 Task: Create a section Data Mining Sprint and in the section, add a milestone Risk Assessment and Management in the project AgriSoft
Action: Mouse moved to (478, 373)
Screenshot: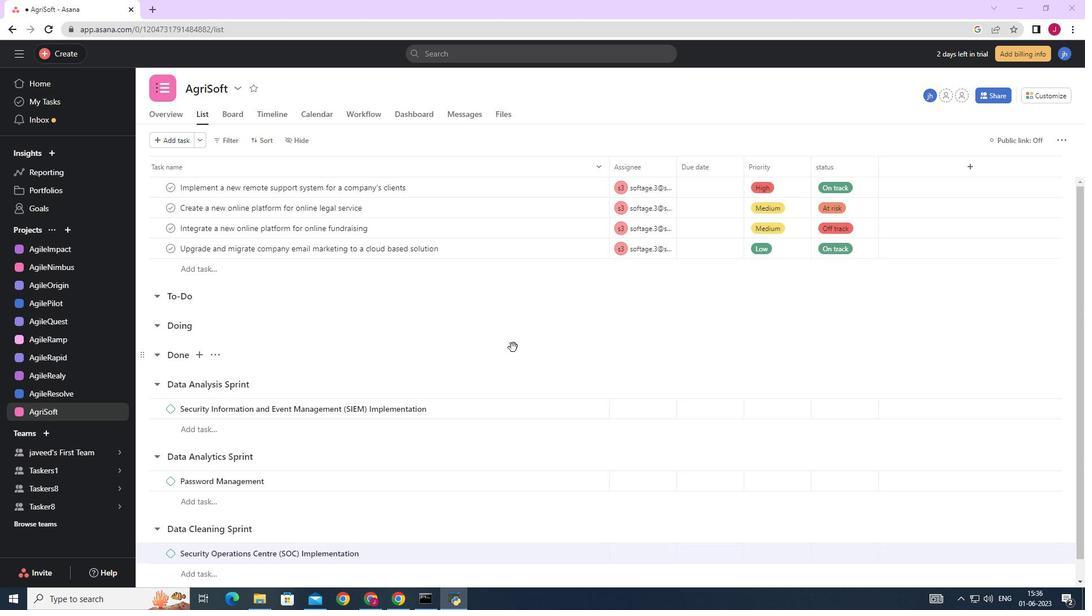 
Action: Mouse scrolled (489, 353) with delta (0, 0)
Screenshot: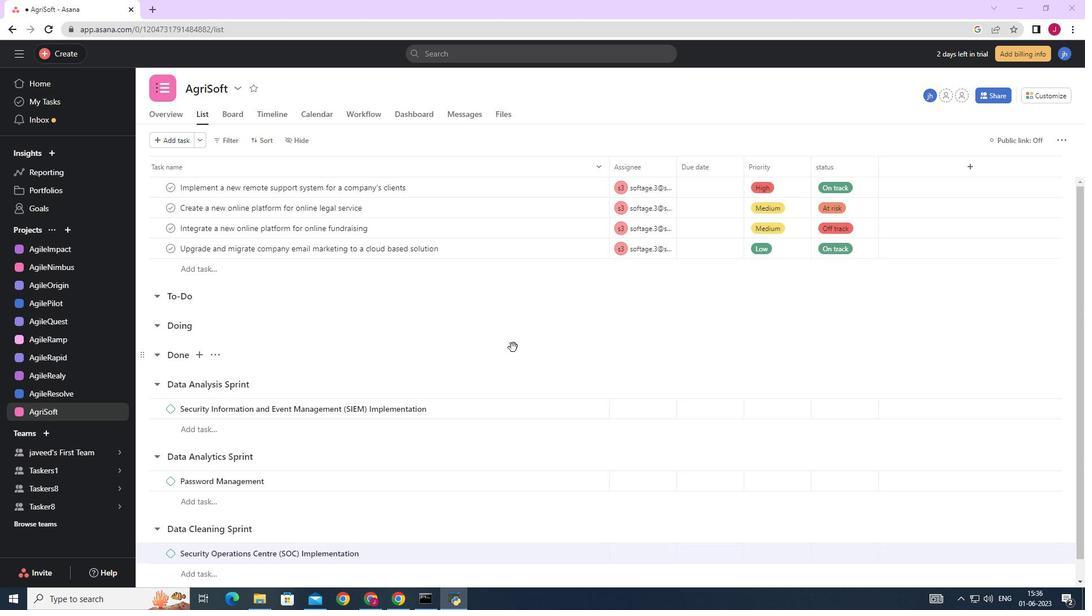 
Action: Mouse moved to (474, 377)
Screenshot: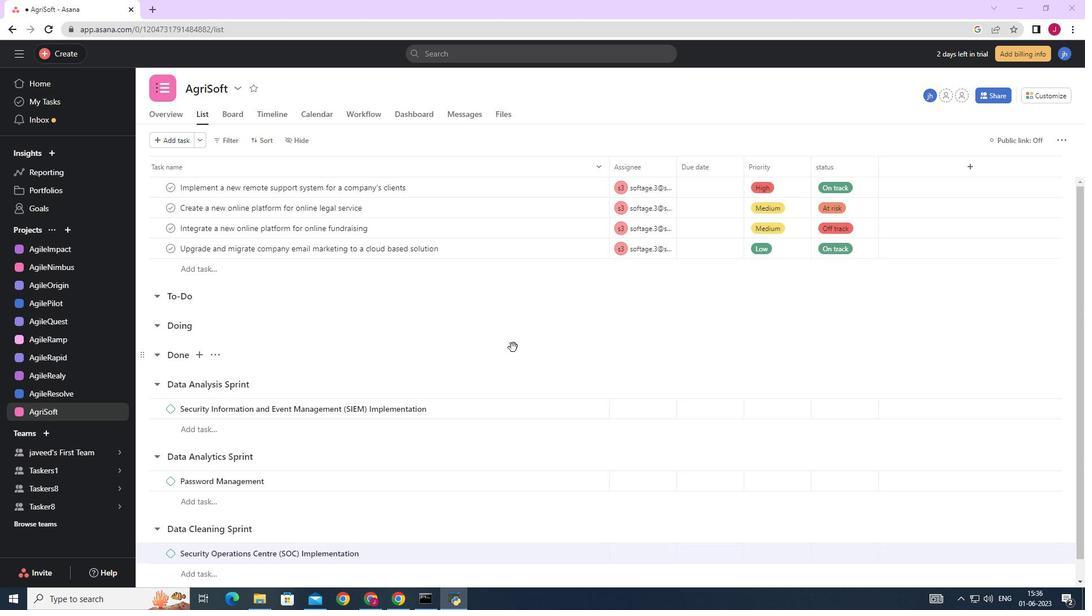 
Action: Mouse scrolled (488, 354) with delta (0, 0)
Screenshot: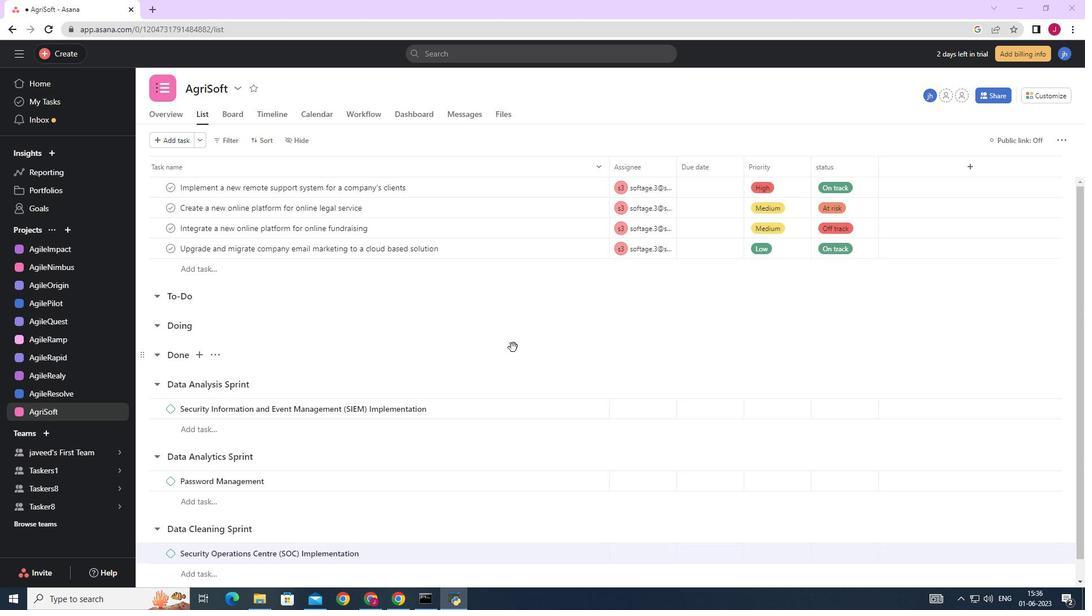 
Action: Mouse moved to (384, 432)
Screenshot: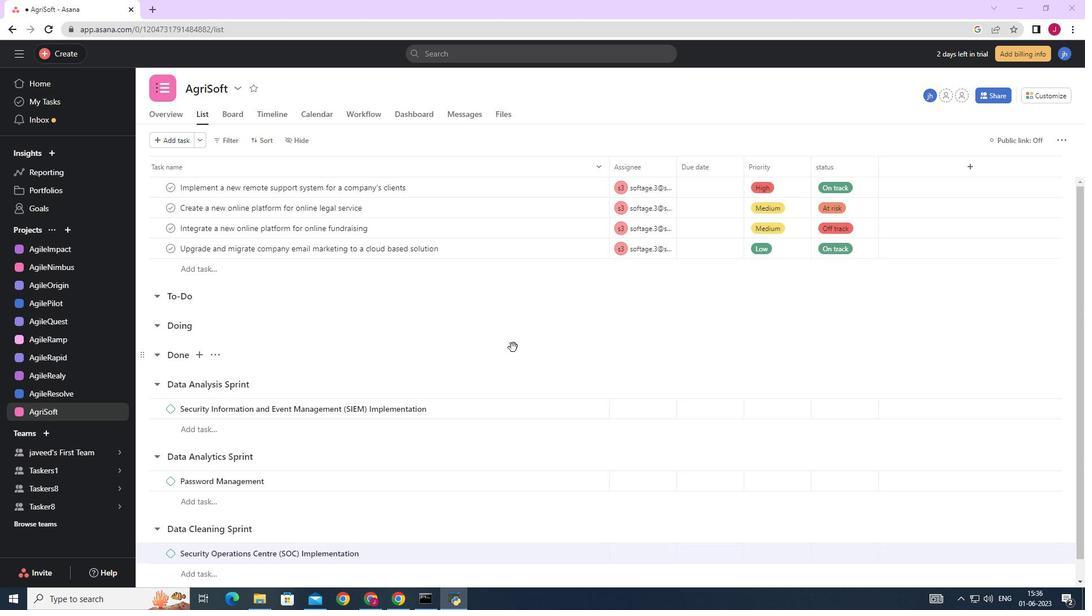 
Action: Mouse scrolled (488, 354) with delta (0, 0)
Screenshot: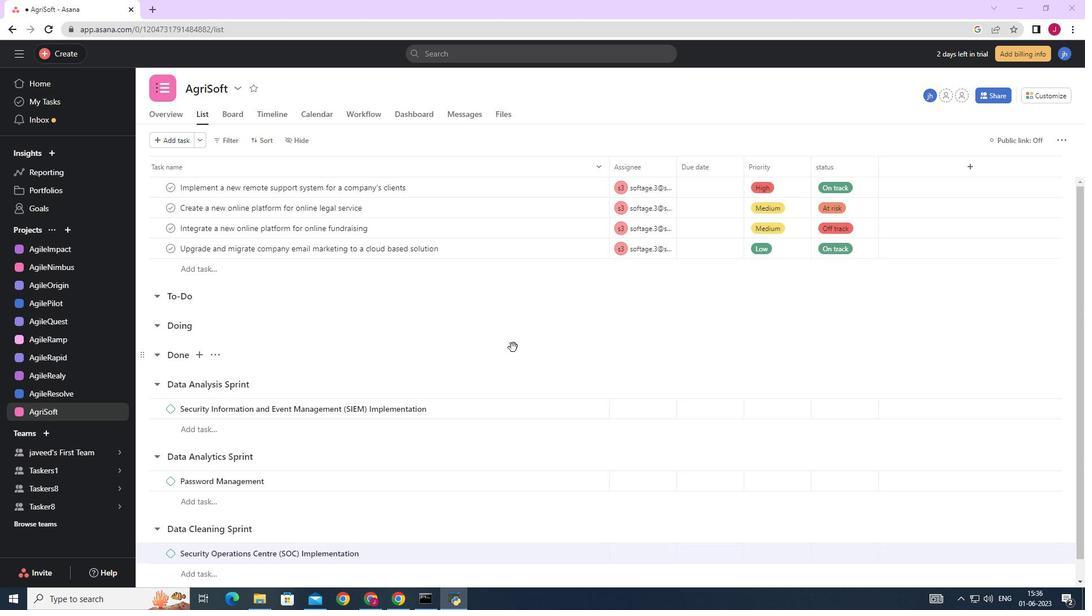 
Action: Mouse moved to (223, 548)
Screenshot: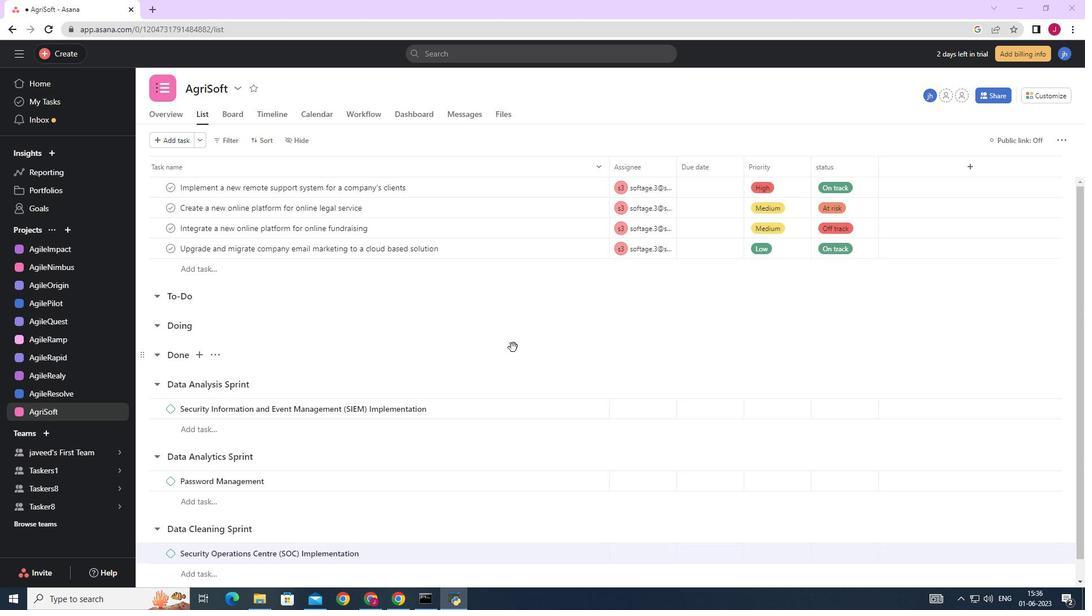 
Action: Mouse scrolled (488, 354) with delta (0, 0)
Screenshot: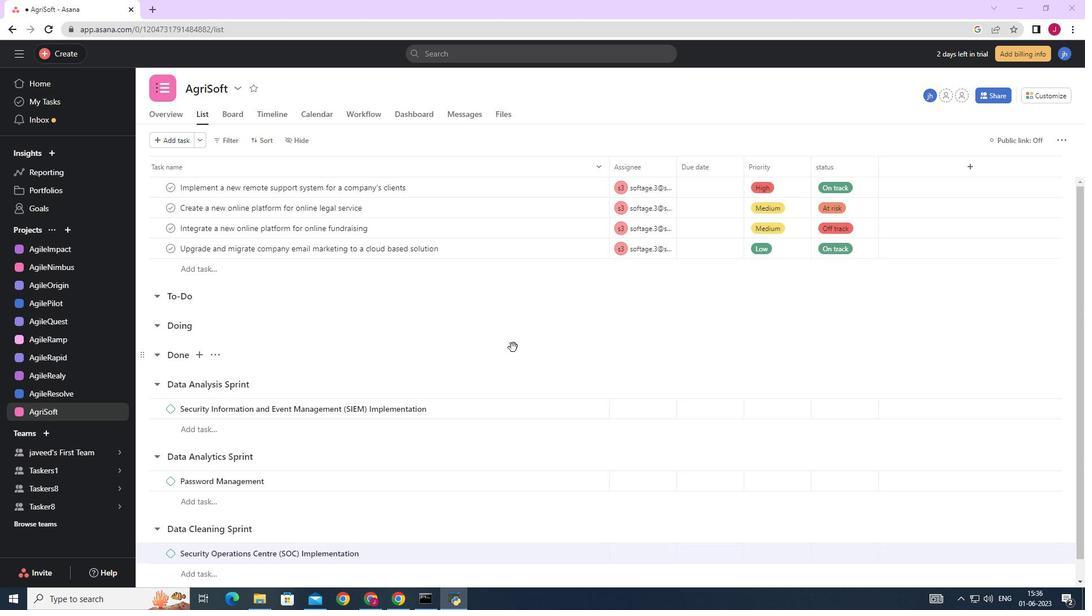 
Action: Mouse moved to (201, 567)
Screenshot: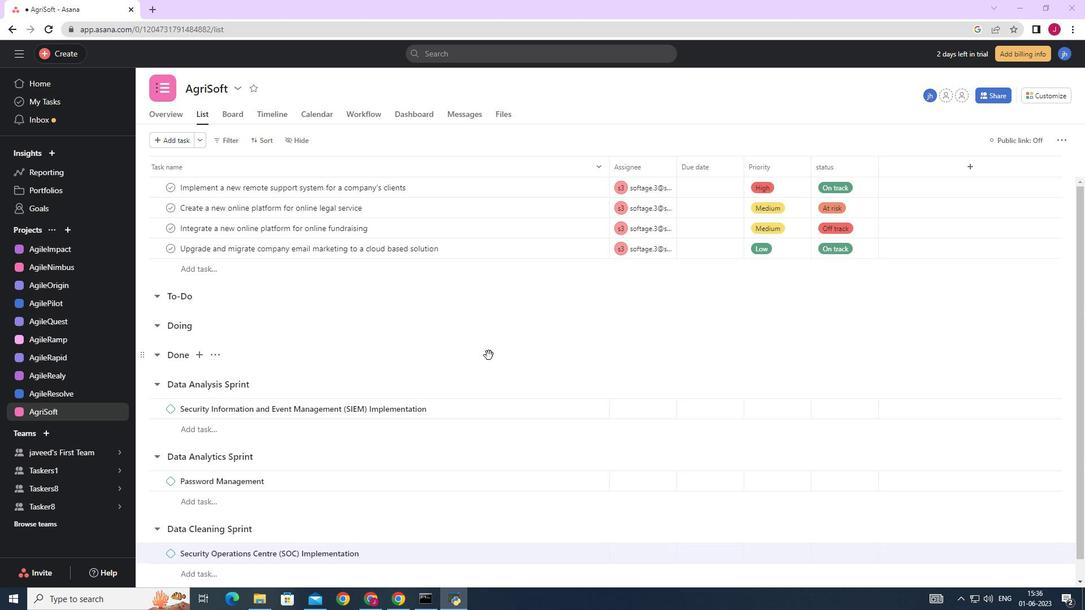 
Action: Mouse scrolled (488, 356) with delta (0, 0)
Screenshot: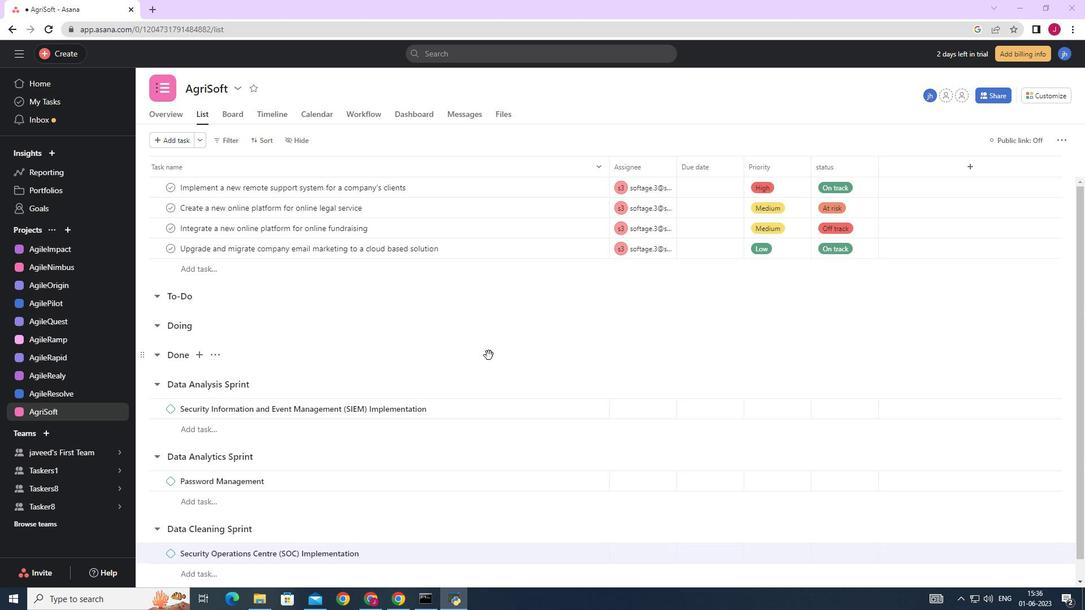 
Action: Mouse moved to (198, 569)
Screenshot: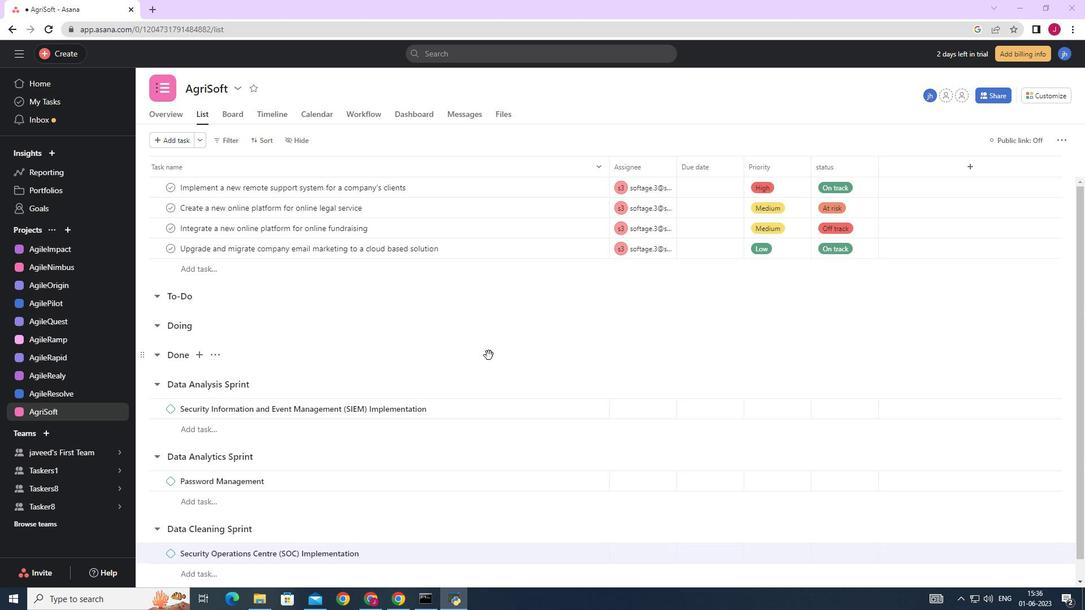 
Action: Mouse scrolled (487, 358) with delta (0, 0)
Screenshot: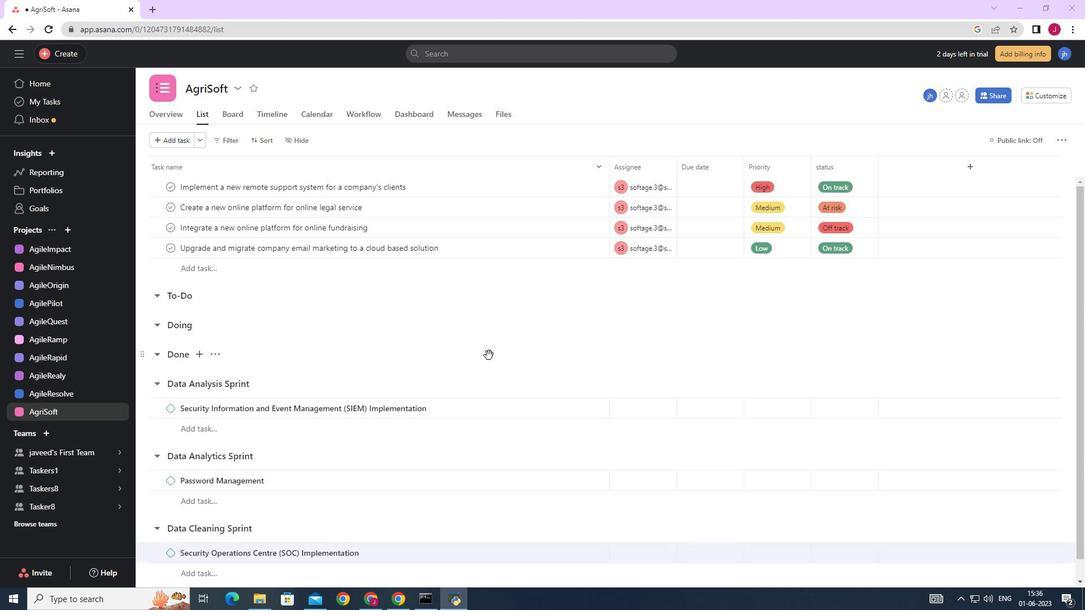 
Action: Mouse moved to (195, 579)
Screenshot: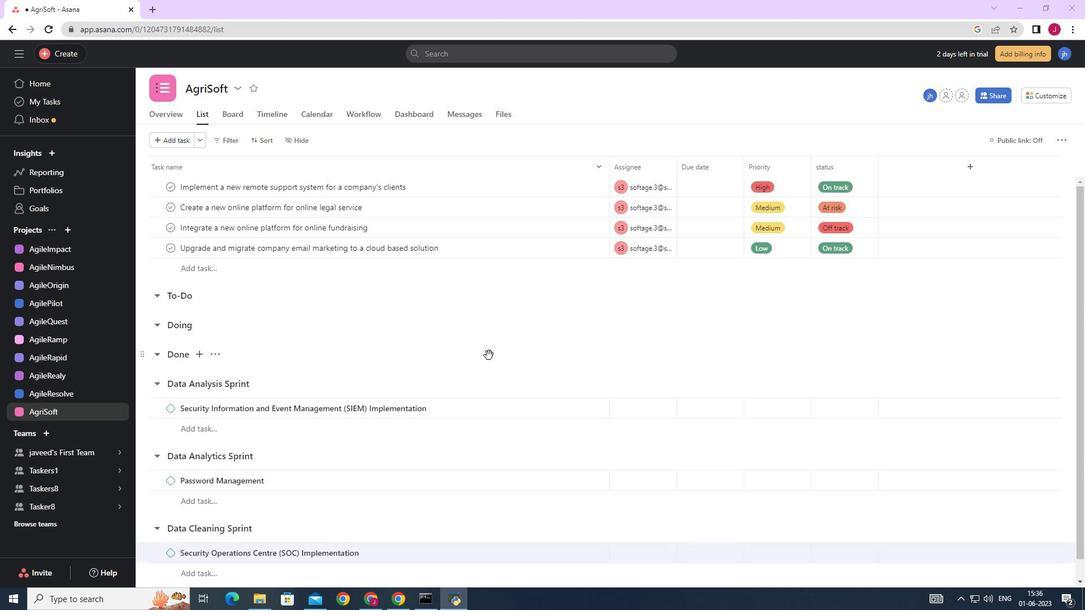 
Action: Mouse scrolled (474, 376) with delta (0, 0)
Screenshot: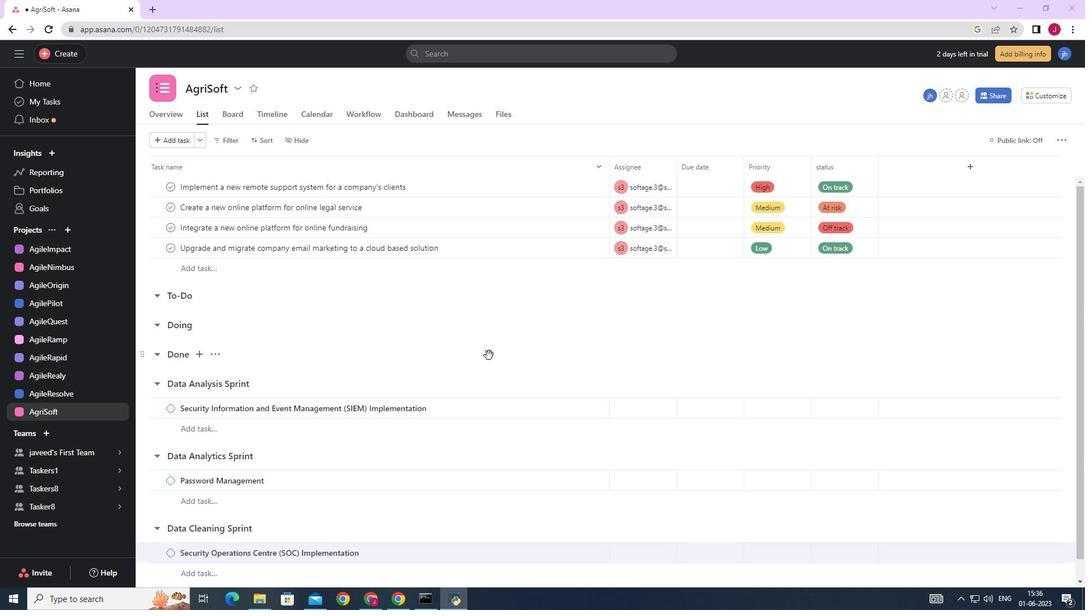 
Action: Mouse moved to (187, 536)
Screenshot: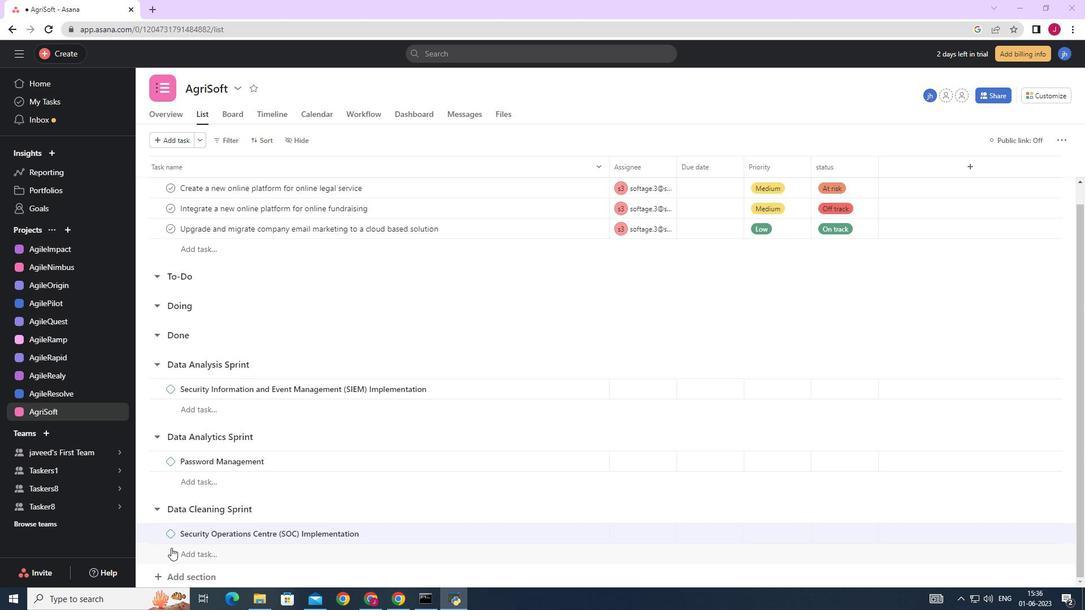 
Action: Mouse scrolled (187, 535) with delta (0, 0)
Screenshot: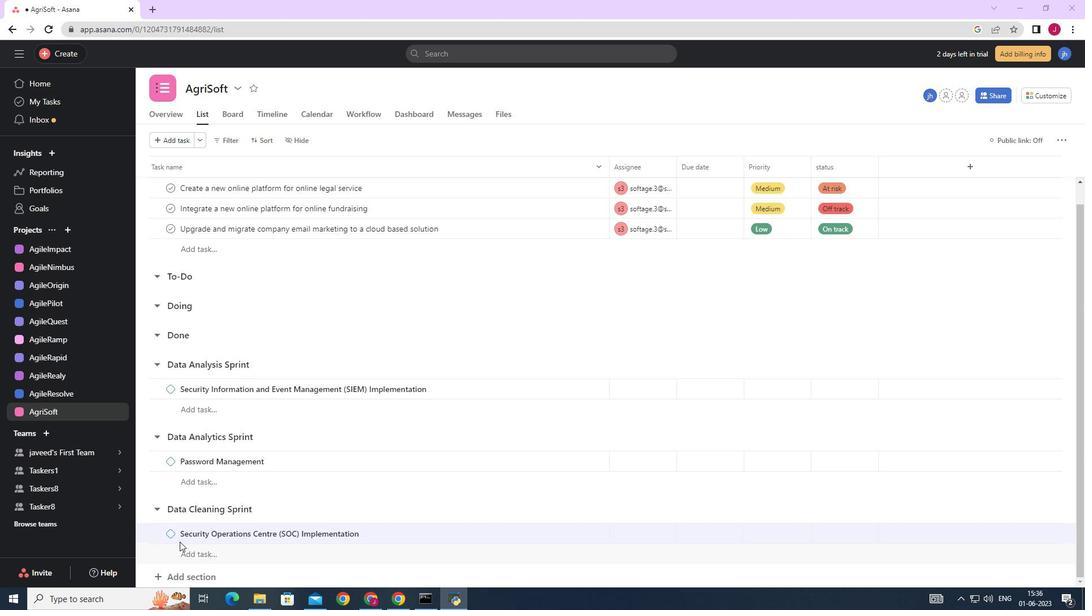 
Action: Mouse scrolled (187, 535) with delta (0, 0)
Screenshot: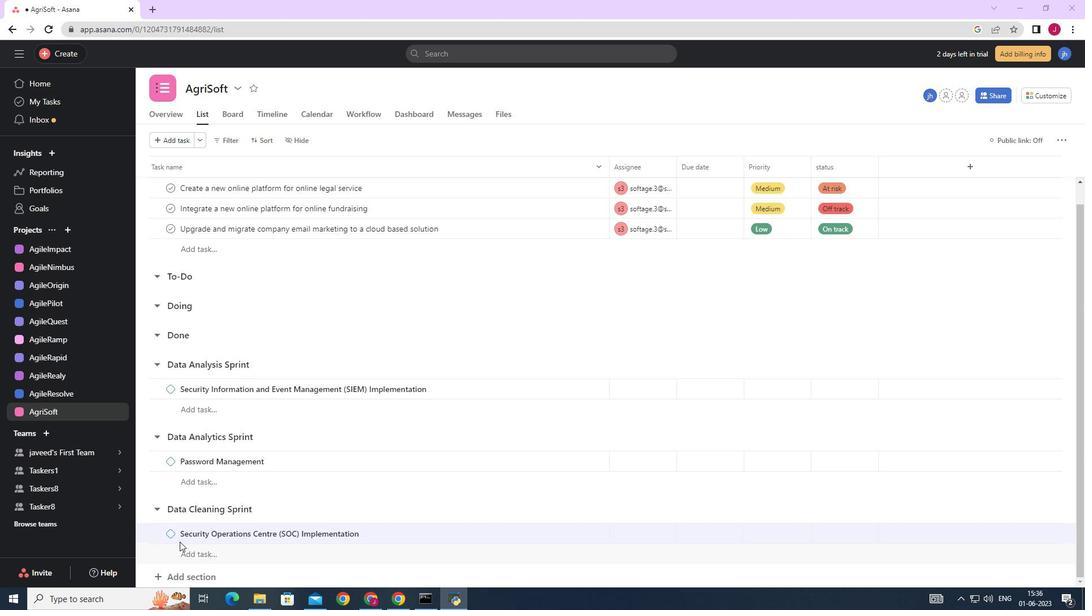 
Action: Mouse moved to (187, 536)
Screenshot: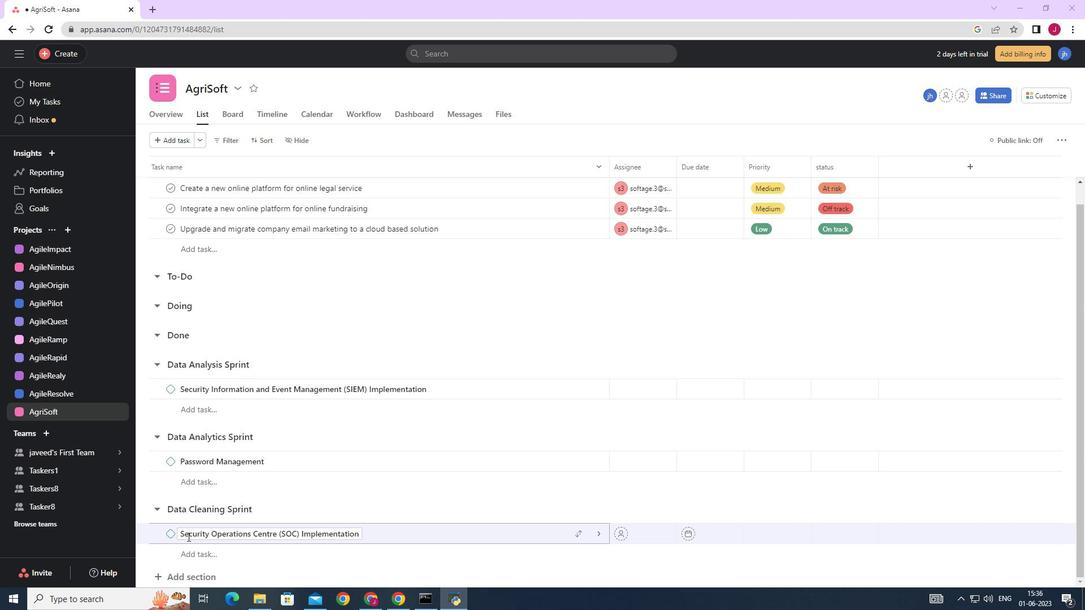 
Action: Mouse scrolled (187, 535) with delta (0, 0)
Screenshot: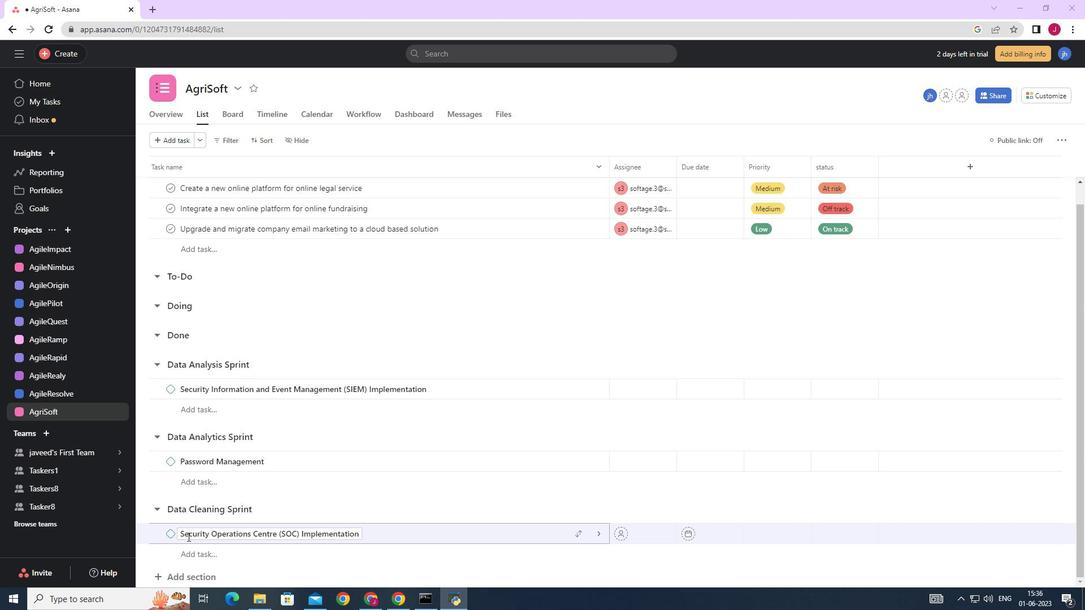 
Action: Mouse moved to (187, 535)
Screenshot: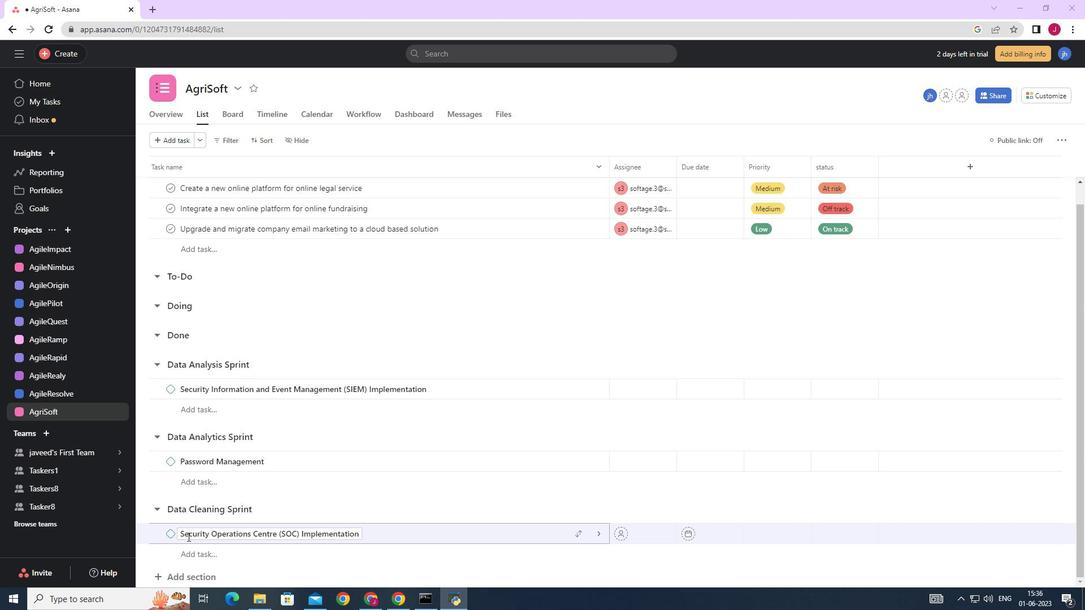 
Action: Mouse scrolled (187, 534) with delta (0, 0)
Screenshot: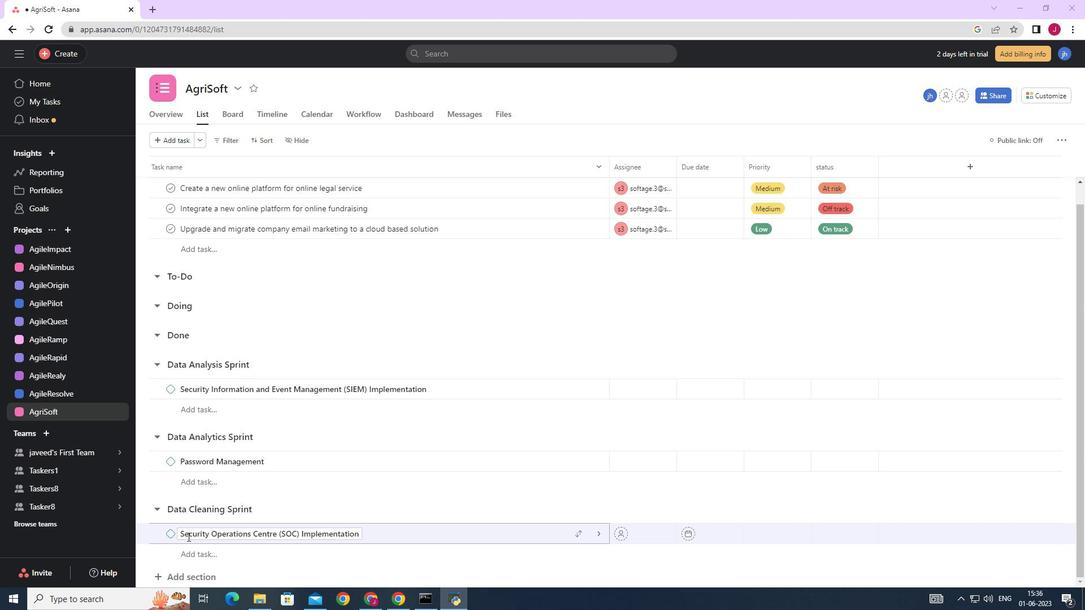 
Action: Mouse moved to (189, 533)
Screenshot: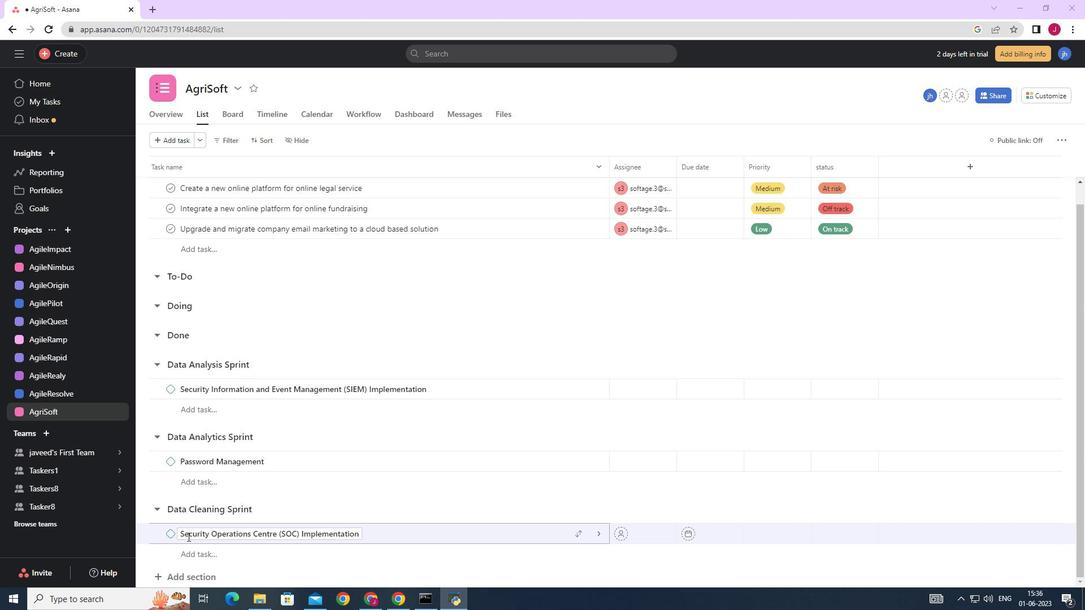 
Action: Mouse scrolled (189, 533) with delta (0, 0)
Screenshot: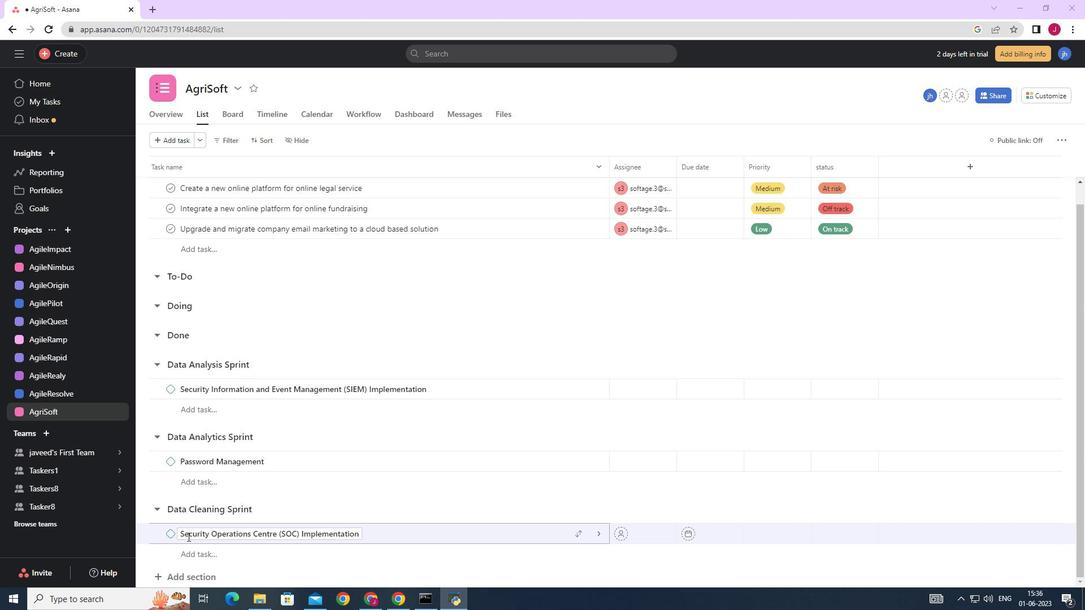 
Action: Mouse moved to (243, 476)
Screenshot: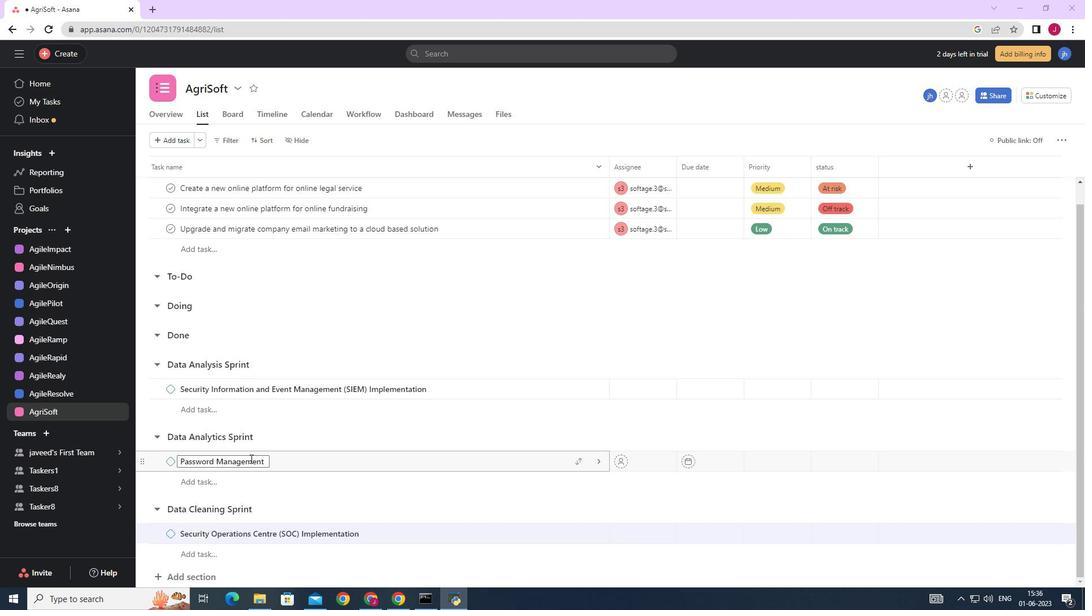 
Action: Mouse scrolled (248, 464) with delta (0, 0)
Screenshot: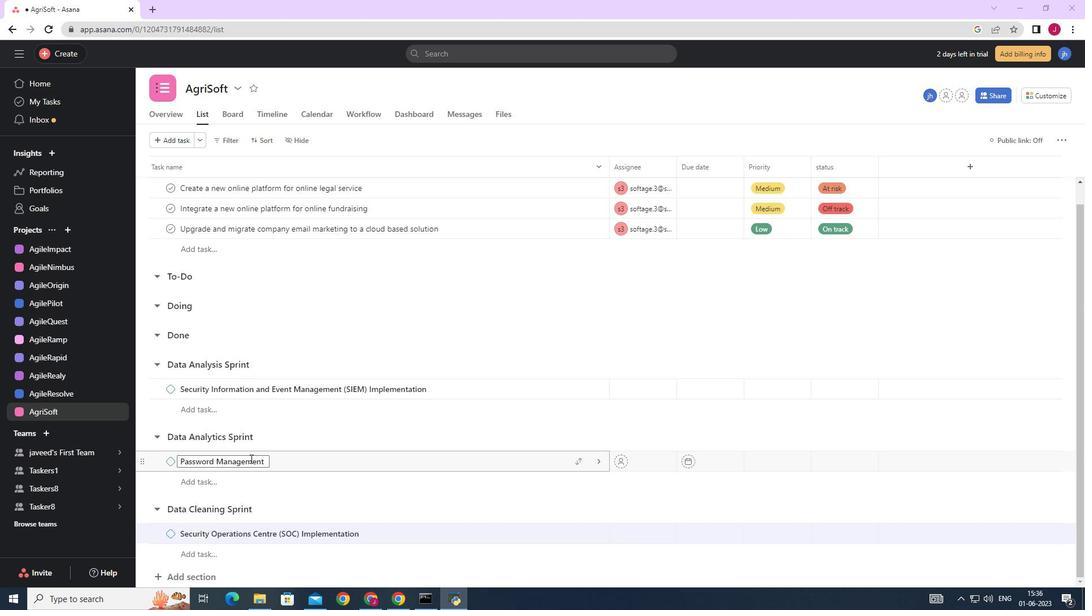 
Action: Mouse moved to (235, 497)
Screenshot: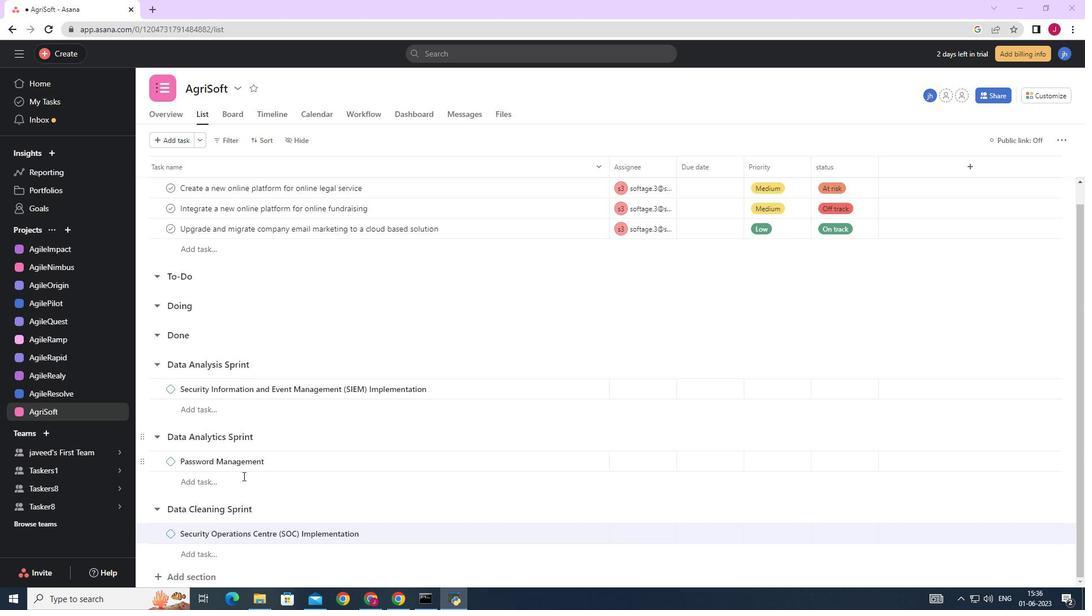 
Action: Mouse scrolled (240, 484) with delta (0, 0)
Screenshot: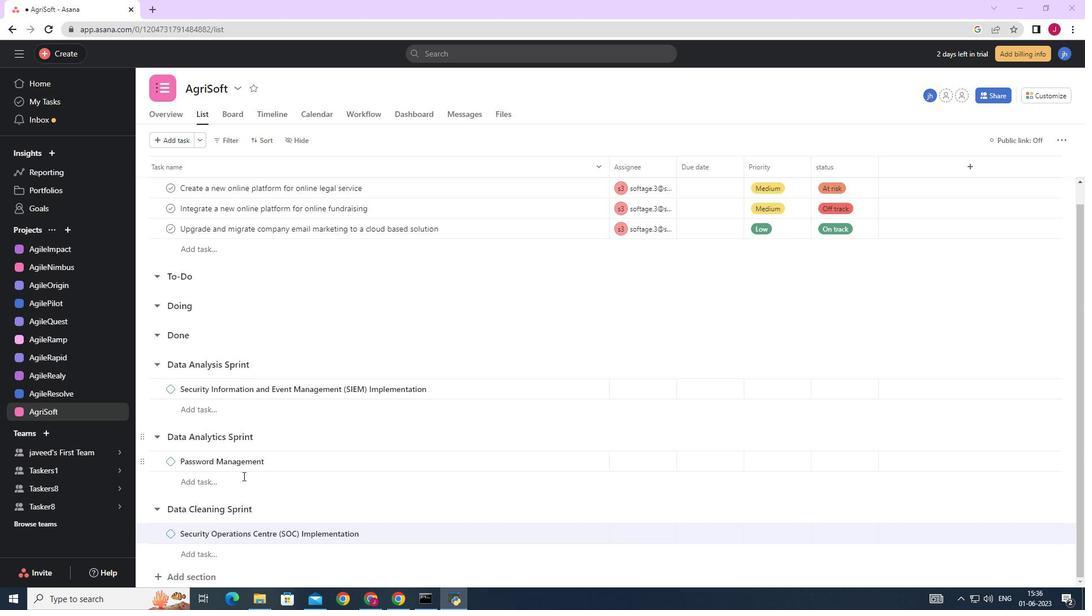 
Action: Mouse moved to (200, 575)
Screenshot: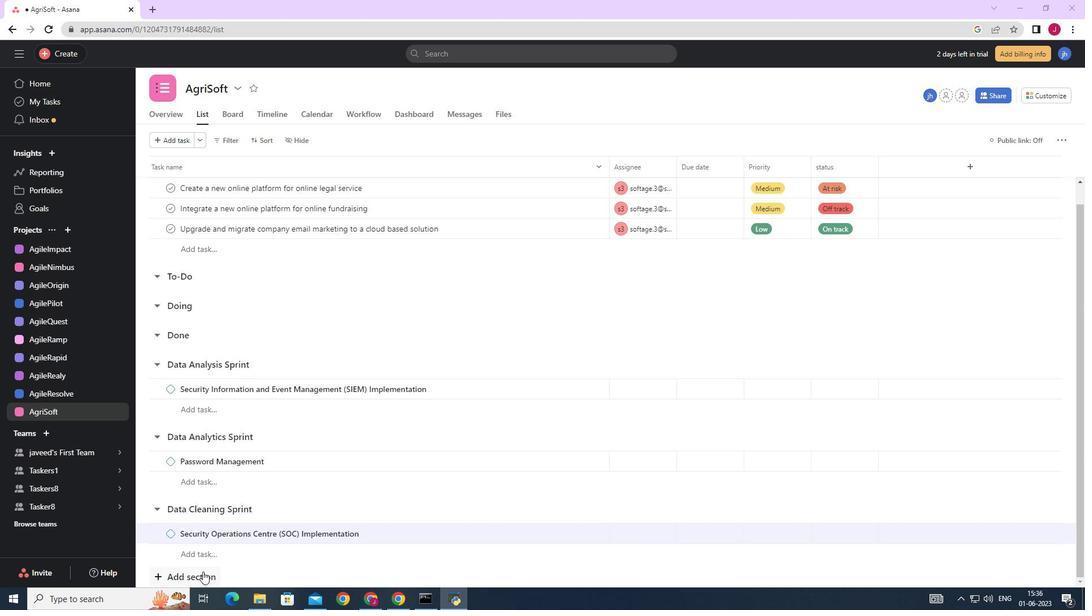 
Action: Mouse pressed left at (200, 575)
Screenshot: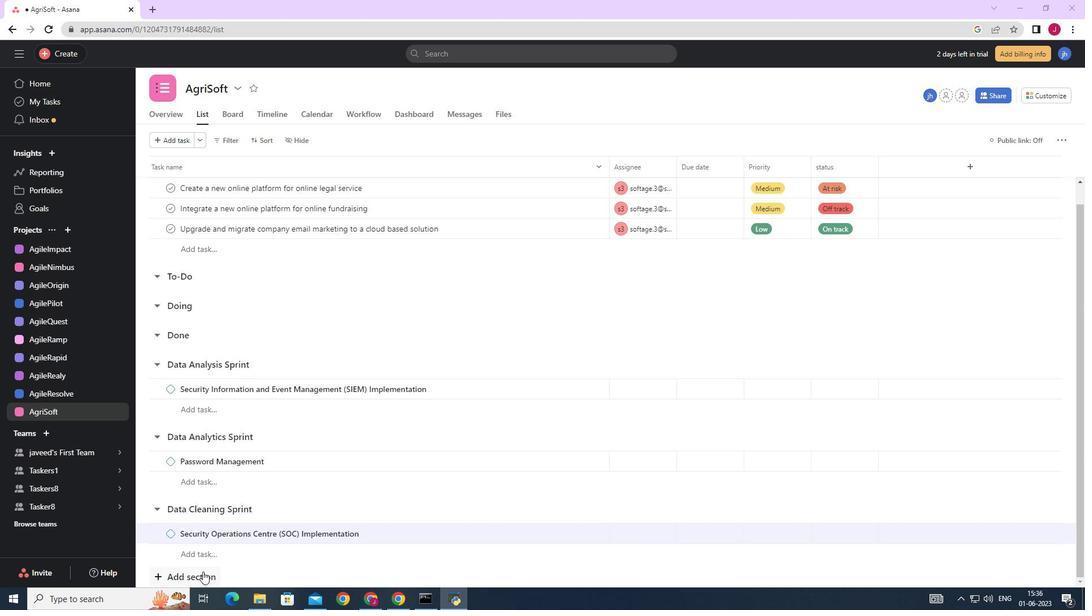 
Action: Mouse moved to (197, 573)
Screenshot: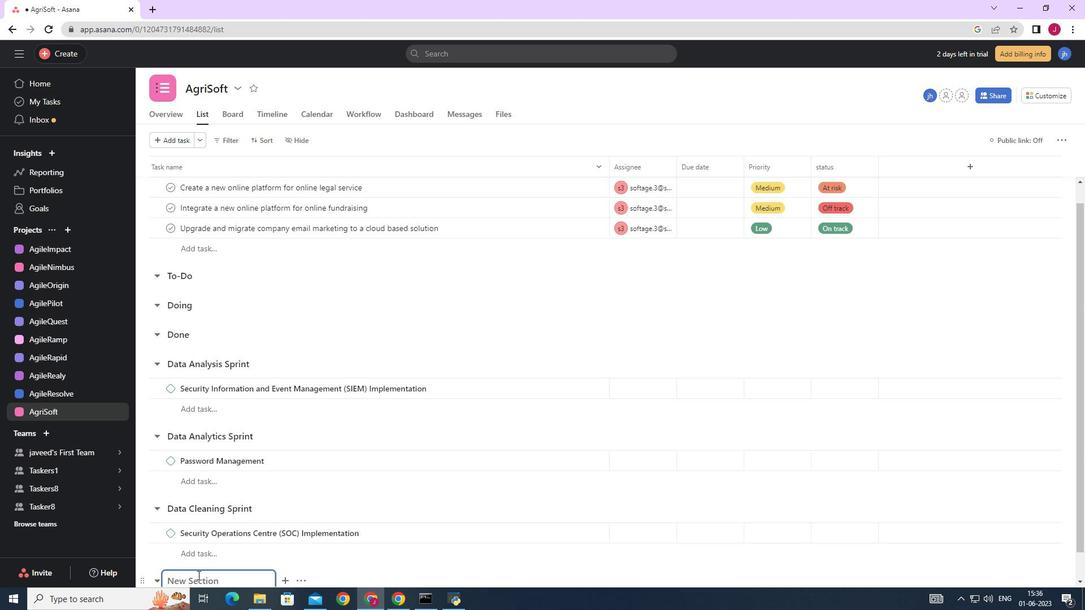 
Action: Mouse scrolled (197, 573) with delta (0, 0)
Screenshot: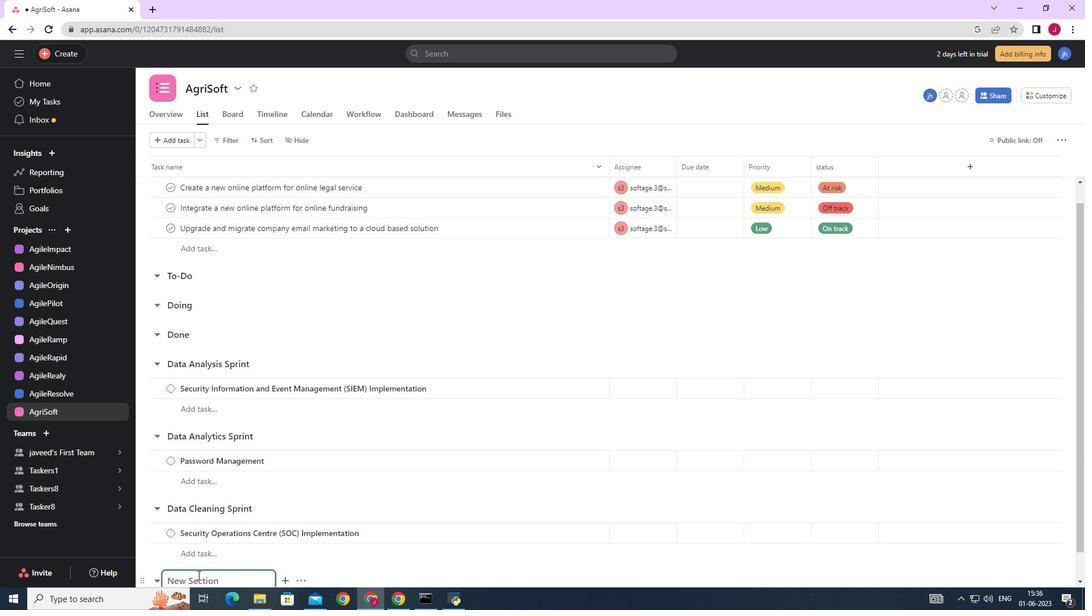 
Action: Mouse scrolled (197, 573) with delta (0, 0)
Screenshot: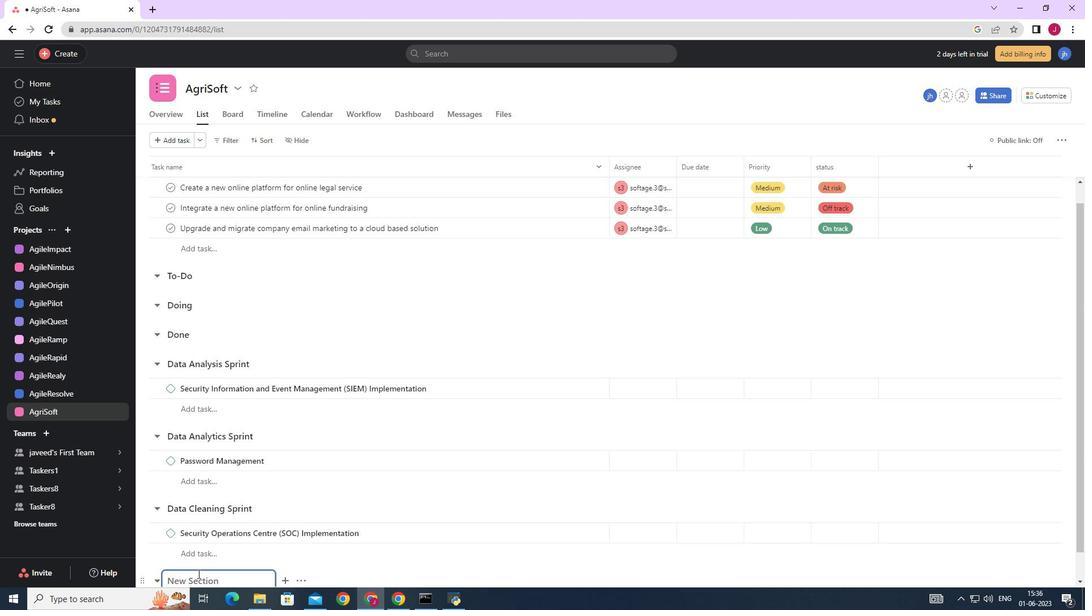 
Action: Mouse scrolled (197, 573) with delta (0, 0)
Screenshot: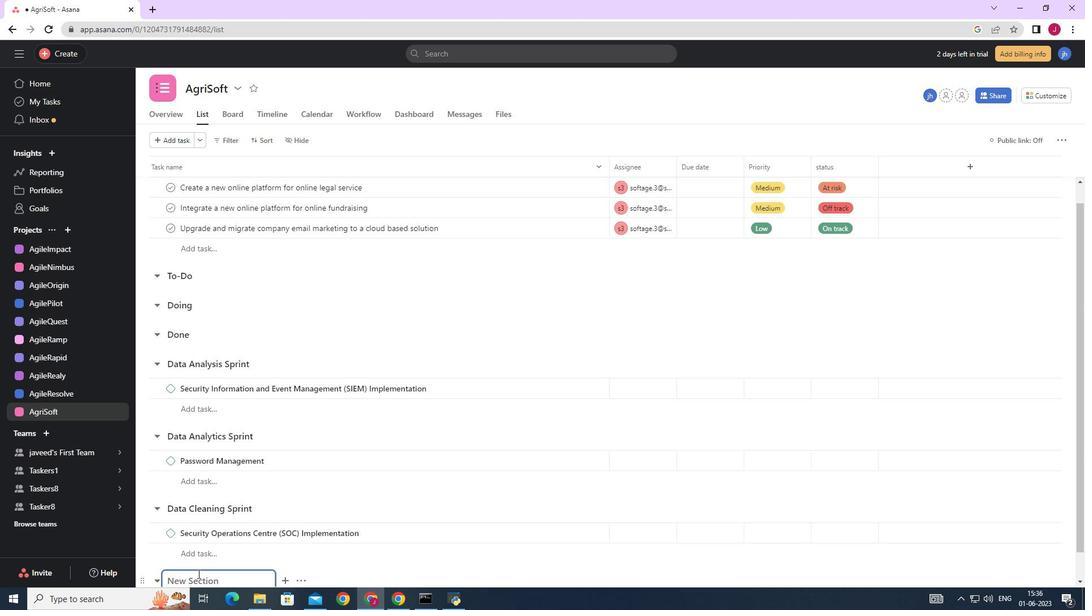 
Action: Mouse scrolled (197, 573) with delta (0, 0)
Screenshot: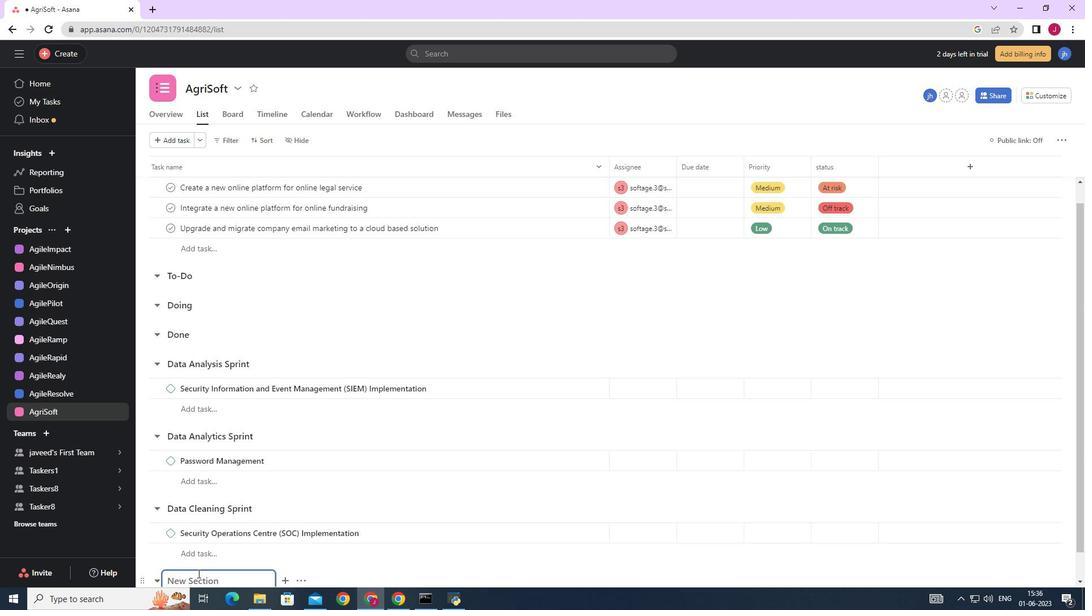 
Action: Mouse scrolled (197, 573) with delta (0, 0)
Screenshot: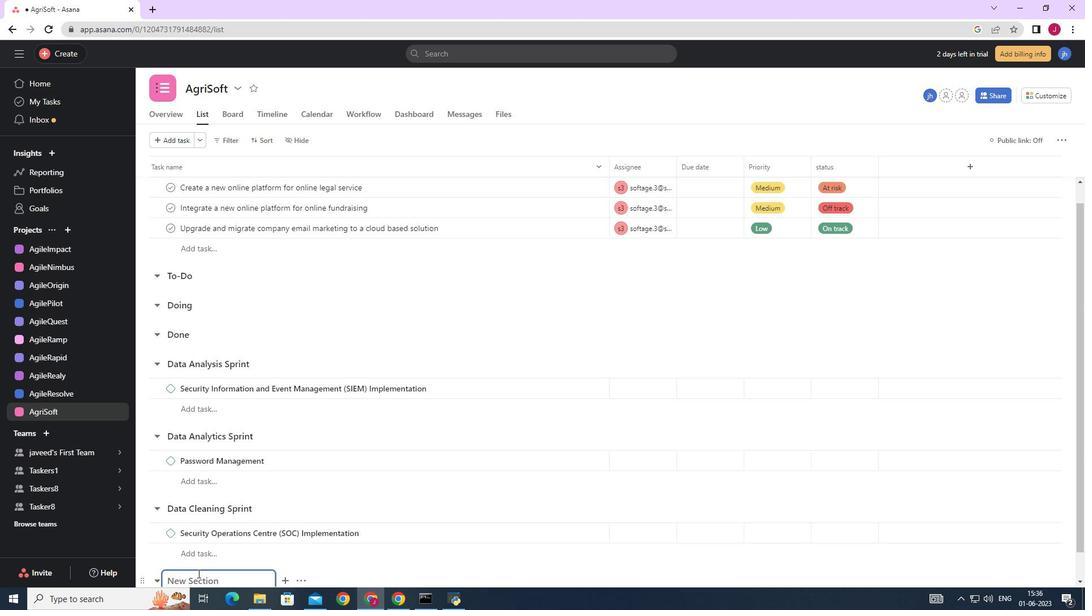
Action: Mouse moved to (197, 543)
Screenshot: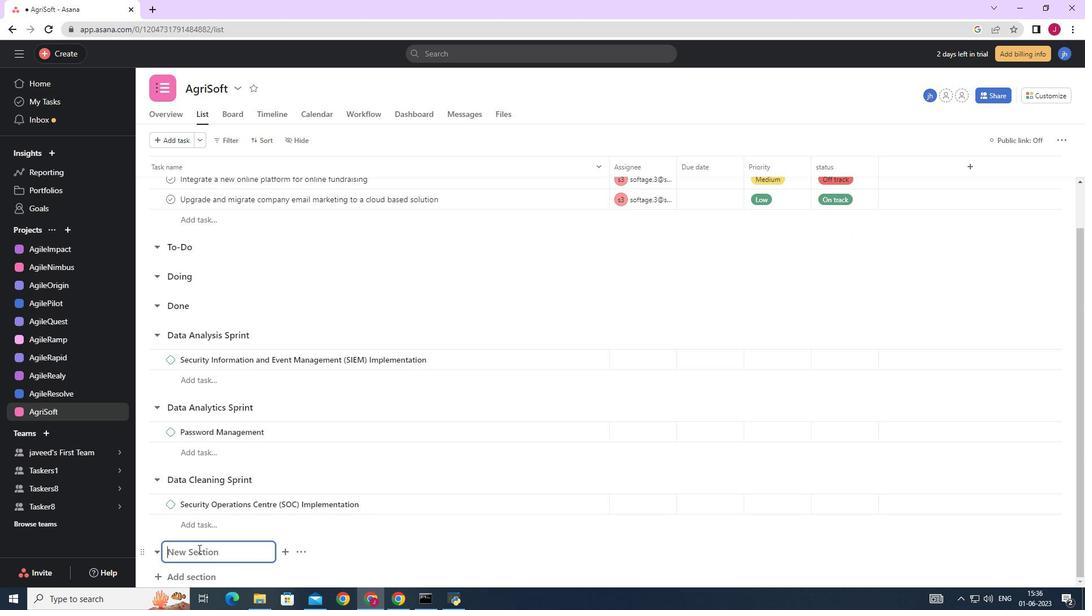 
Action: Key pressed <Key.caps_lock>D<Key.caps_lock>ata<Key.space><Key.caps_lock>N<Key.backspace>M<Key.caps_lock>ining<Key.space><Key.caps_lock>S<Key.caps_lock>print<Key.enter><Key.caps_lock>R<Key.caps_lock>isk<Key.space><Key.caps_lock>A<Key.caps_lock>ssessment<Key.space>and<Key.space><Key.caps_lock>M<Key.caps_lock>anagement<Key.space>
Screenshot: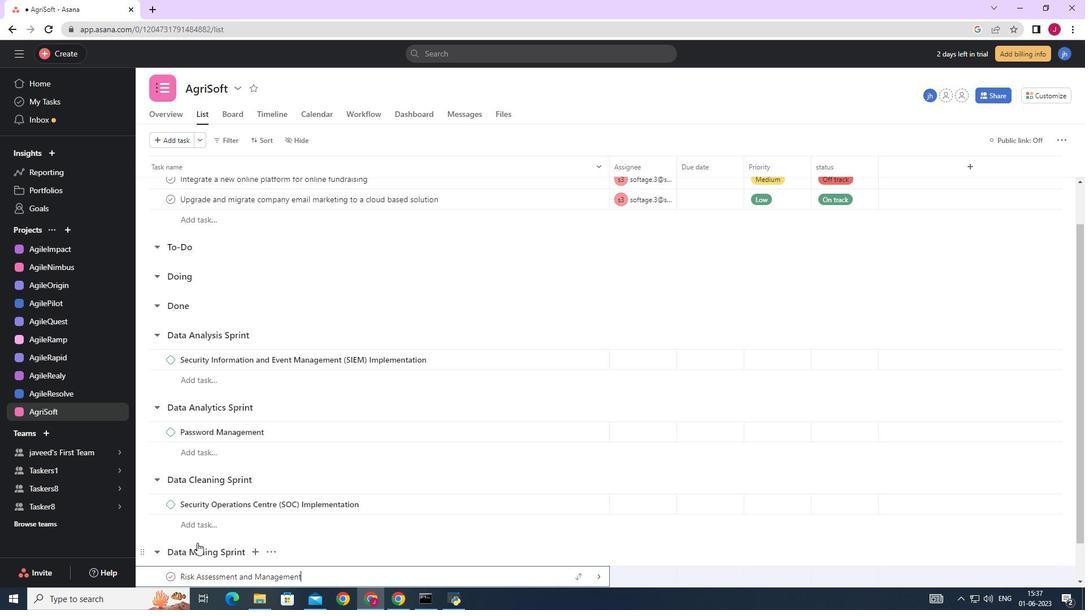 
Action: Mouse moved to (596, 578)
Screenshot: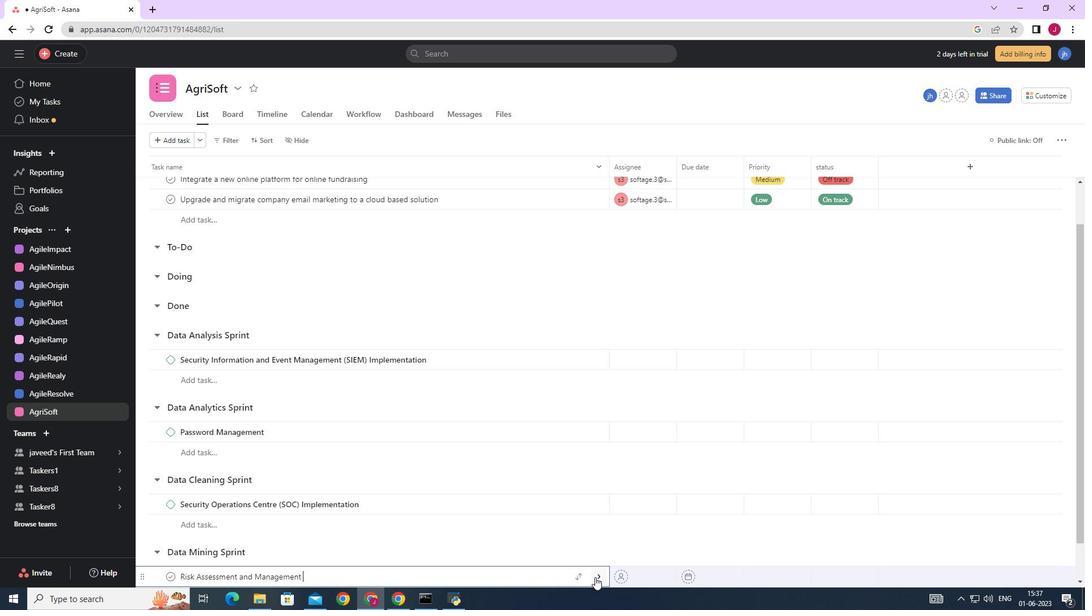 
Action: Mouse pressed left at (596, 578)
Screenshot: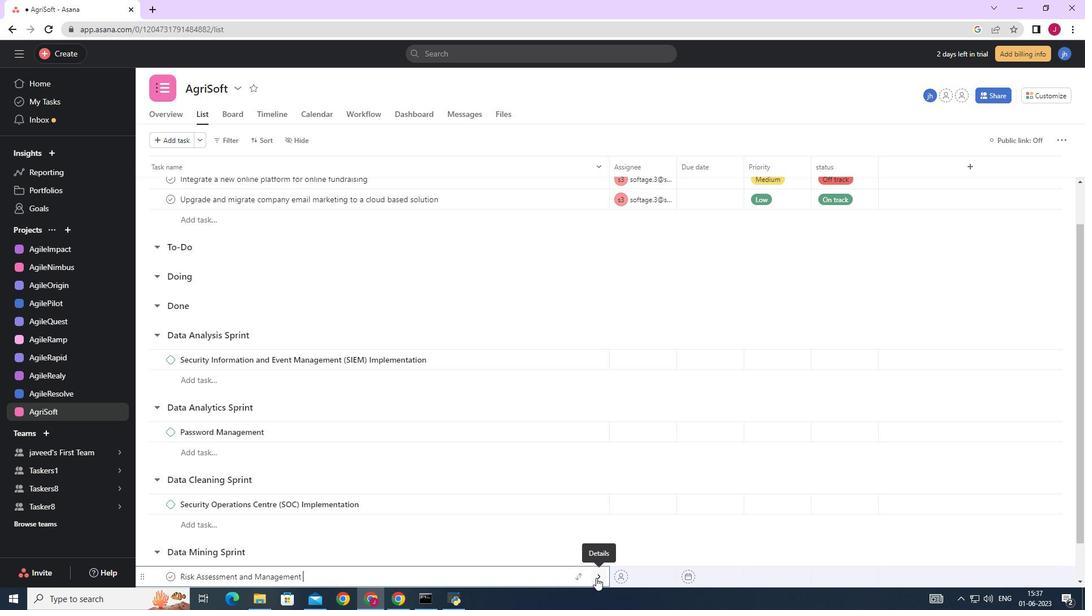 
Action: Mouse moved to (1039, 144)
Screenshot: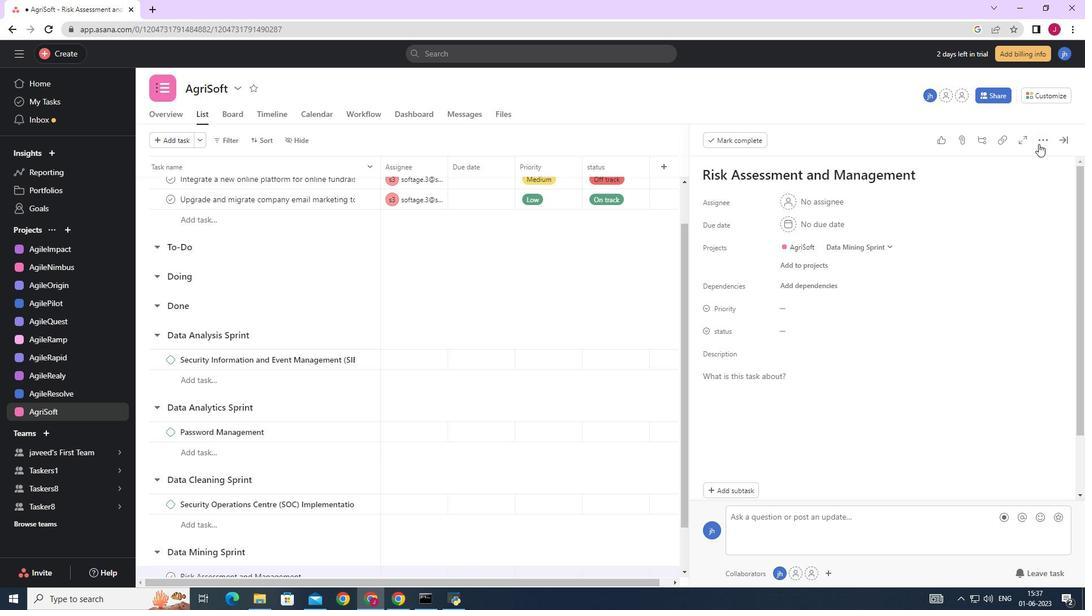 
Action: Mouse pressed left at (1039, 144)
Screenshot: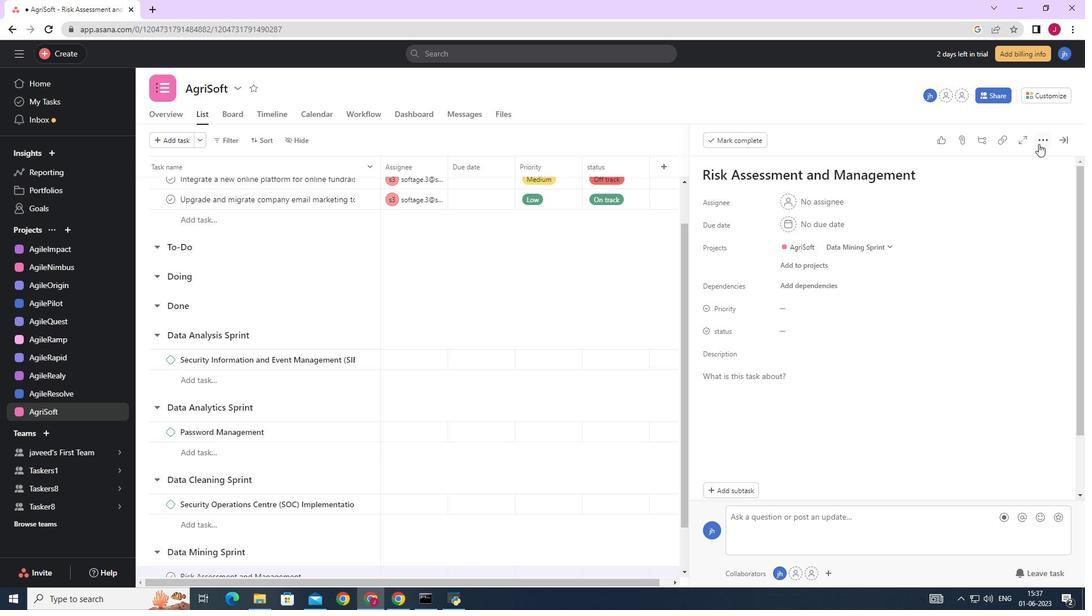
Action: Mouse moved to (936, 182)
Screenshot: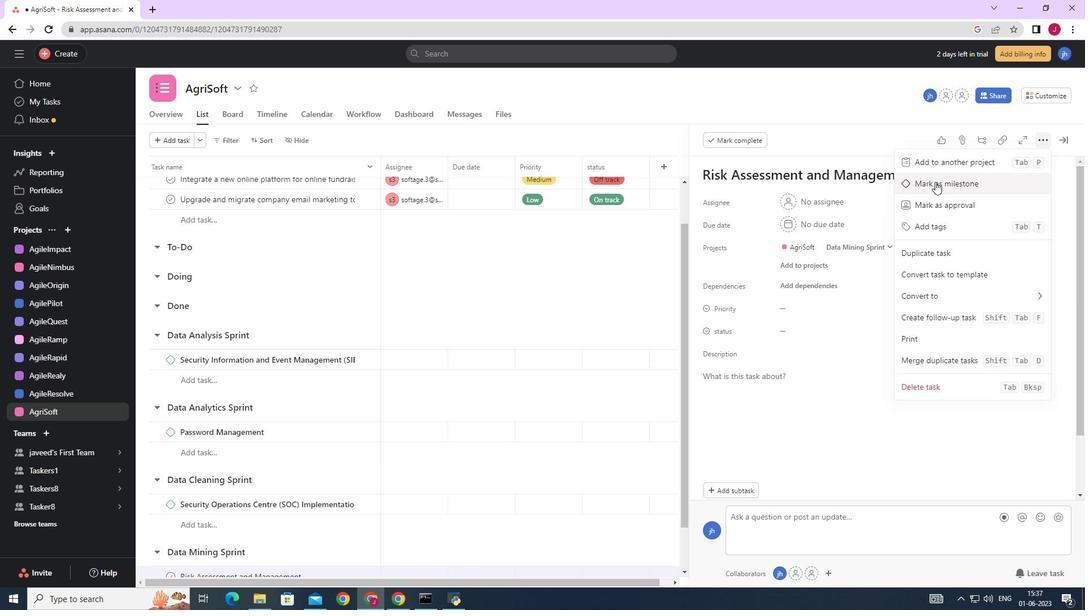 
Action: Mouse pressed left at (936, 182)
Screenshot: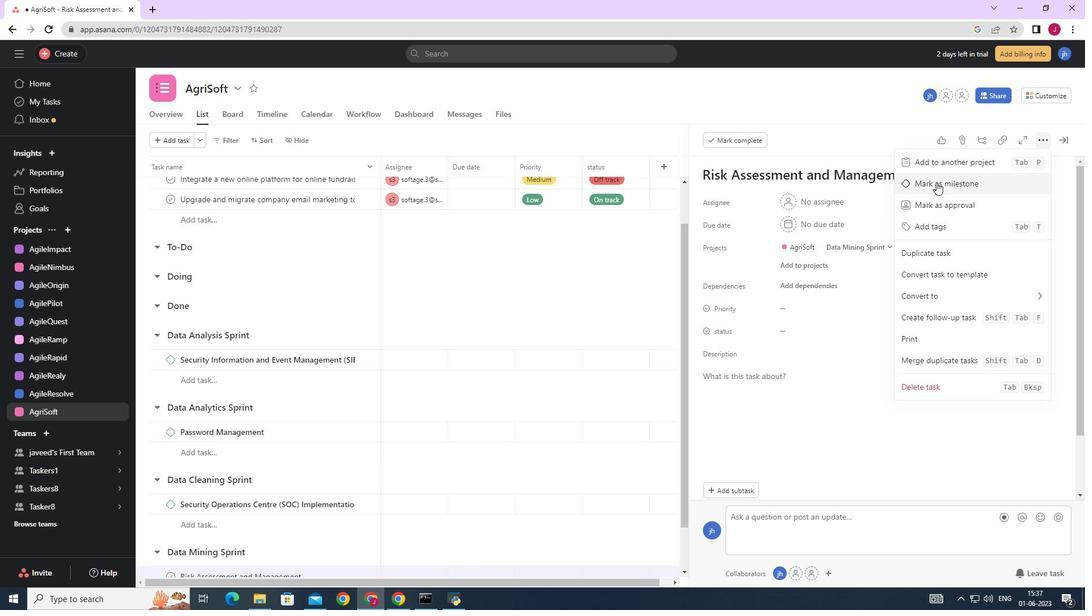 
Action: Mouse moved to (1064, 143)
Screenshot: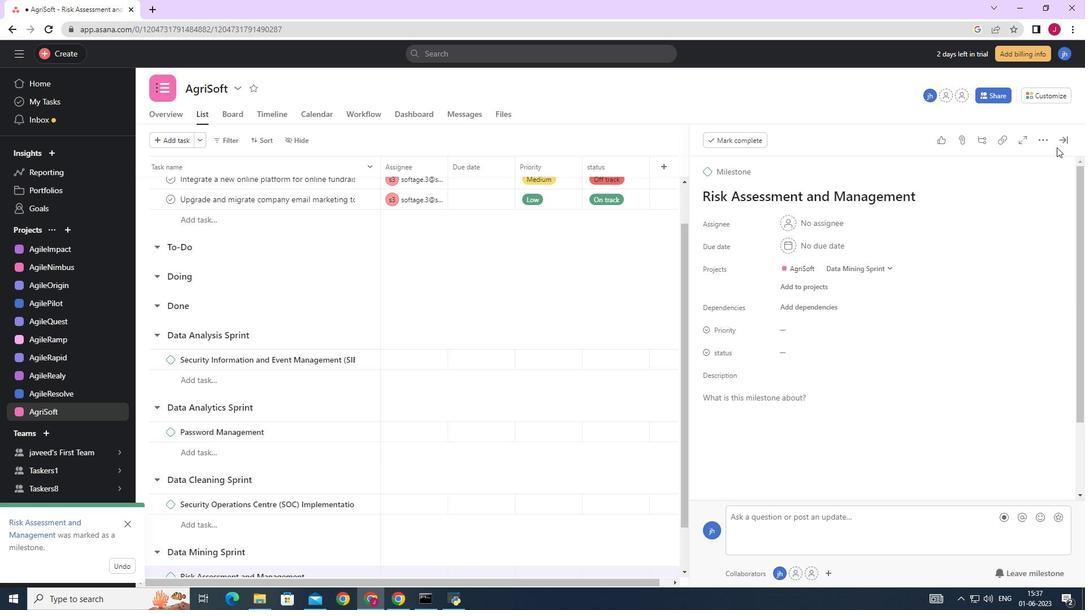 
Action: Mouse pressed left at (1064, 143)
Screenshot: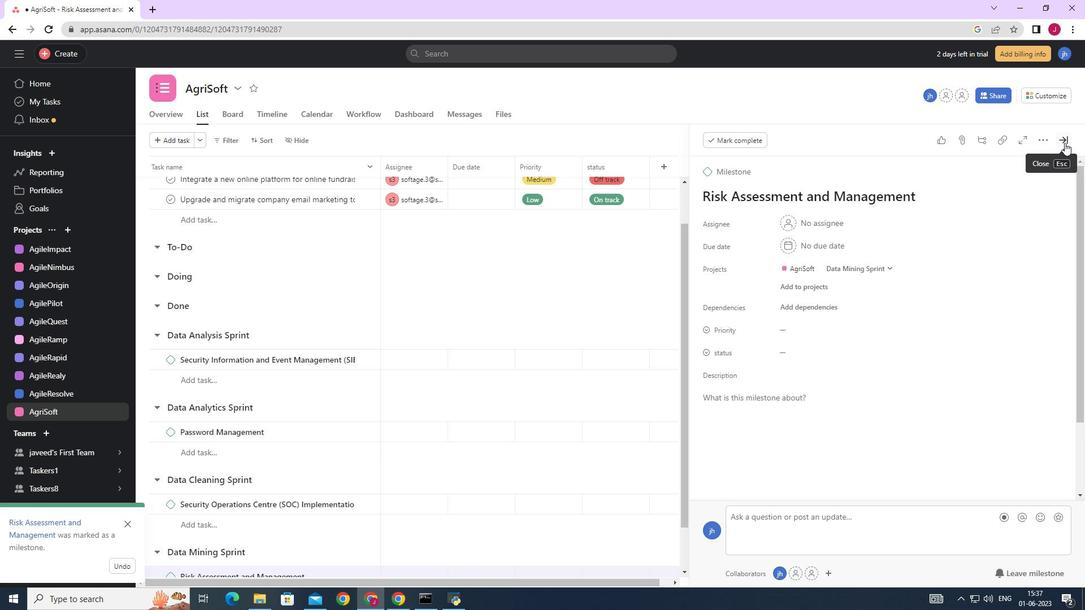 
Action: Mouse moved to (478, 423)
Screenshot: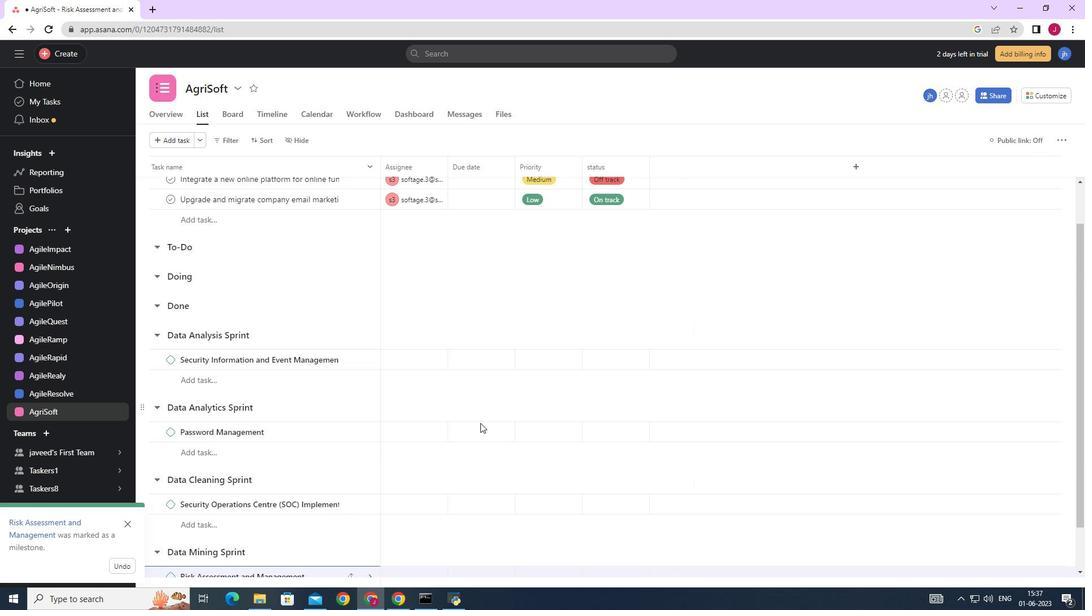 
